 Task: Enable the video filter "Color threshold filter" in the video filter module.
Action: Mouse moved to (130, 17)
Screenshot: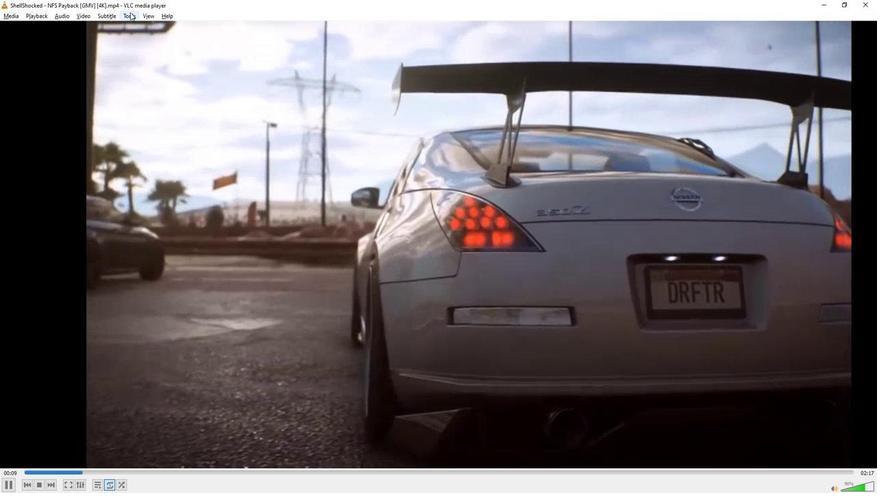 
Action: Mouse pressed left at (130, 17)
Screenshot: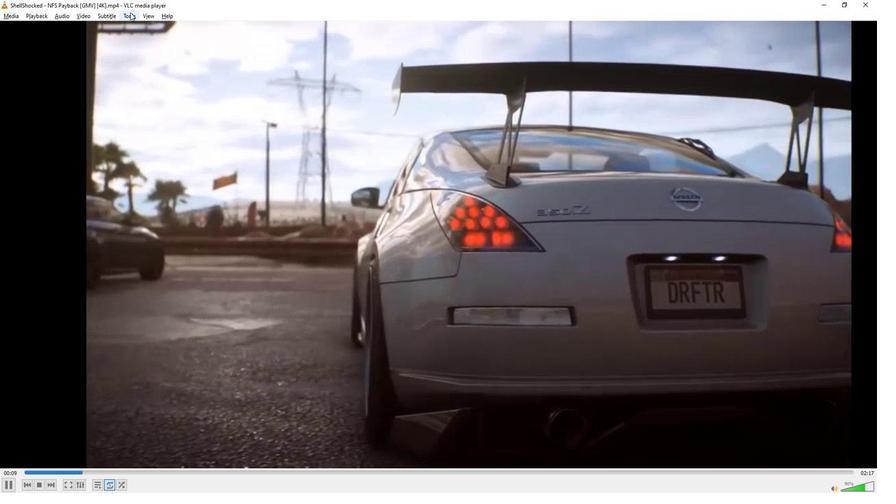 
Action: Mouse moved to (148, 126)
Screenshot: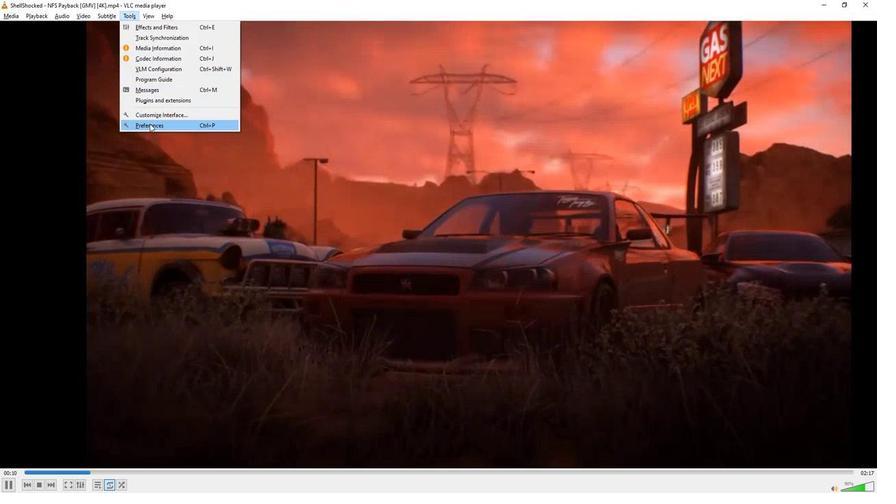 
Action: Mouse pressed left at (148, 126)
Screenshot: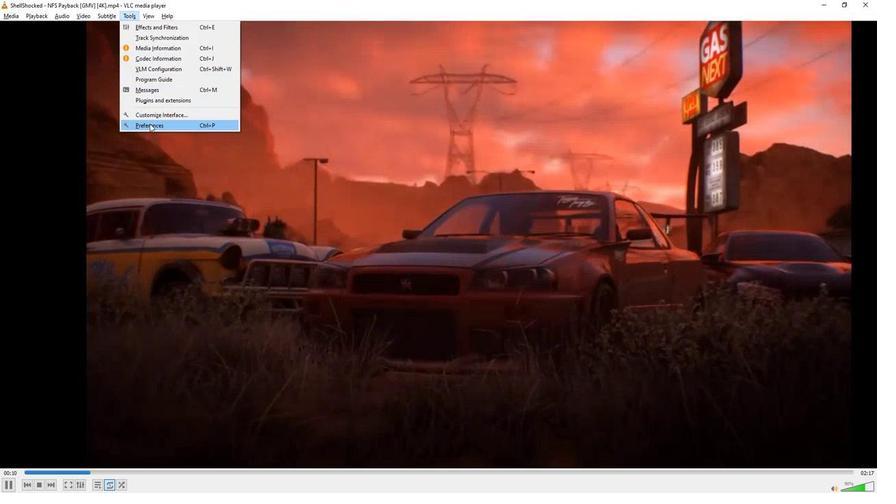 
Action: Mouse moved to (242, 337)
Screenshot: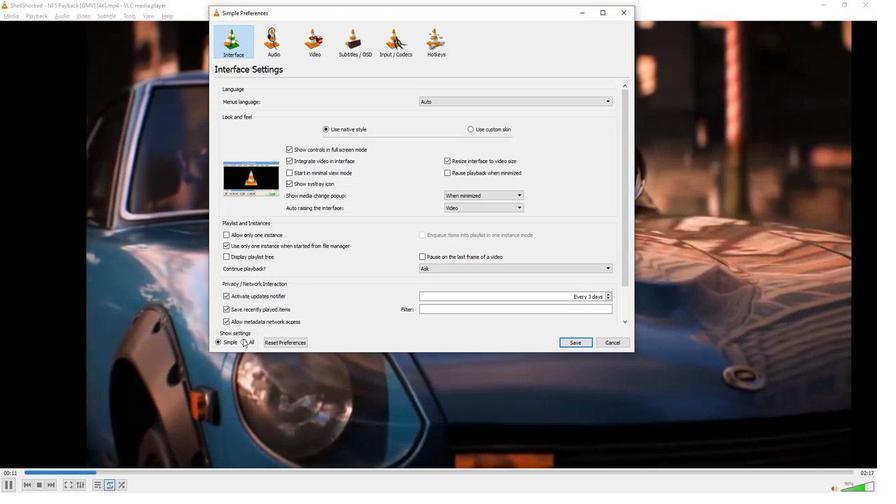 
Action: Mouse pressed left at (242, 337)
Screenshot: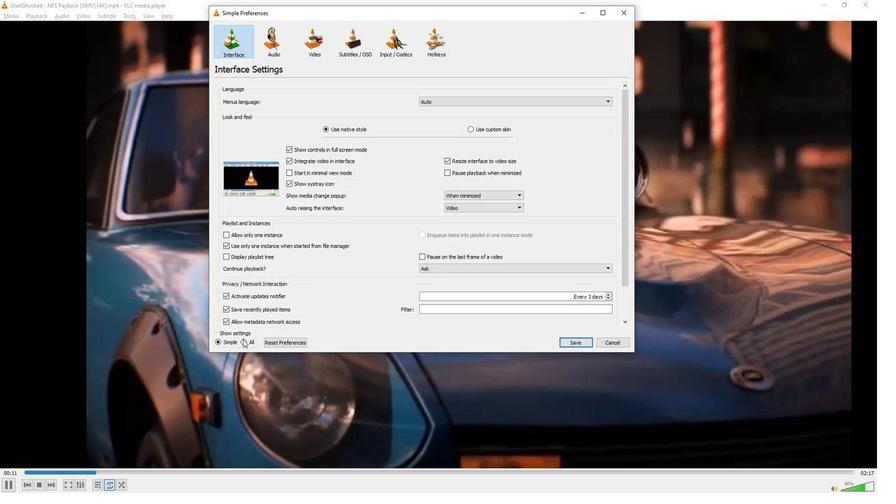 
Action: Mouse moved to (239, 261)
Screenshot: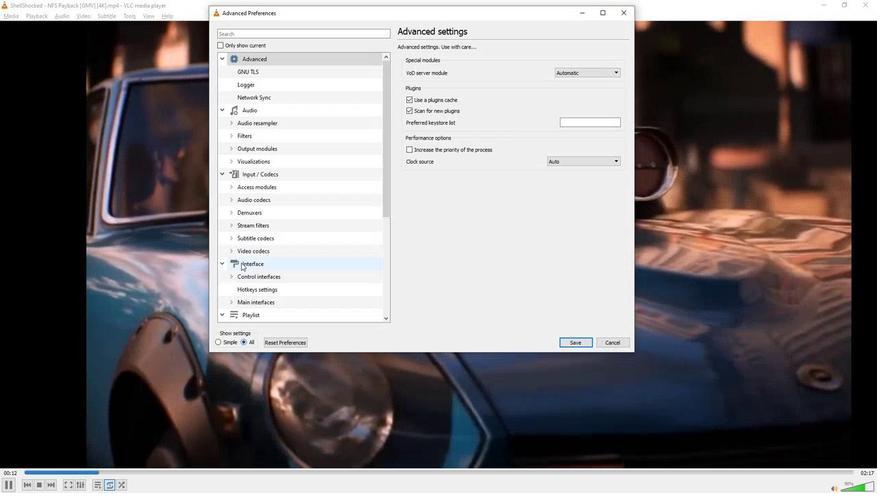 
Action: Mouse scrolled (239, 261) with delta (0, 0)
Screenshot: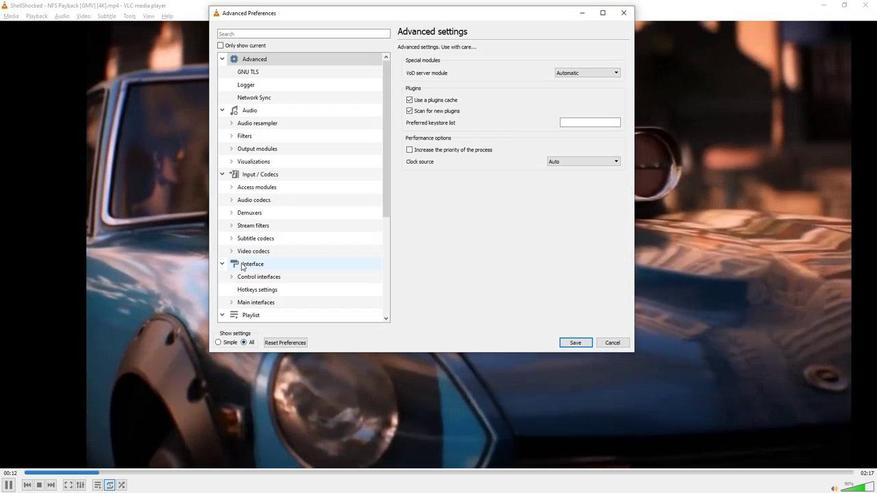 
Action: Mouse scrolled (239, 261) with delta (0, 0)
Screenshot: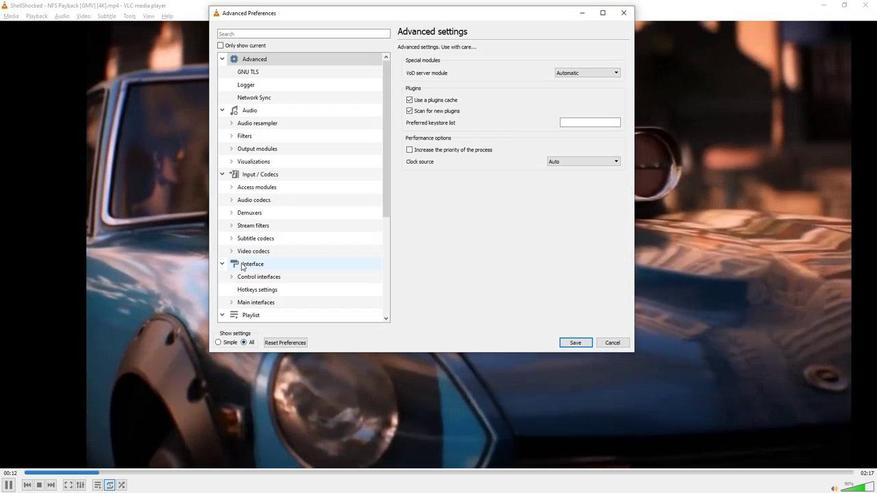 
Action: Mouse scrolled (239, 261) with delta (0, 0)
Screenshot: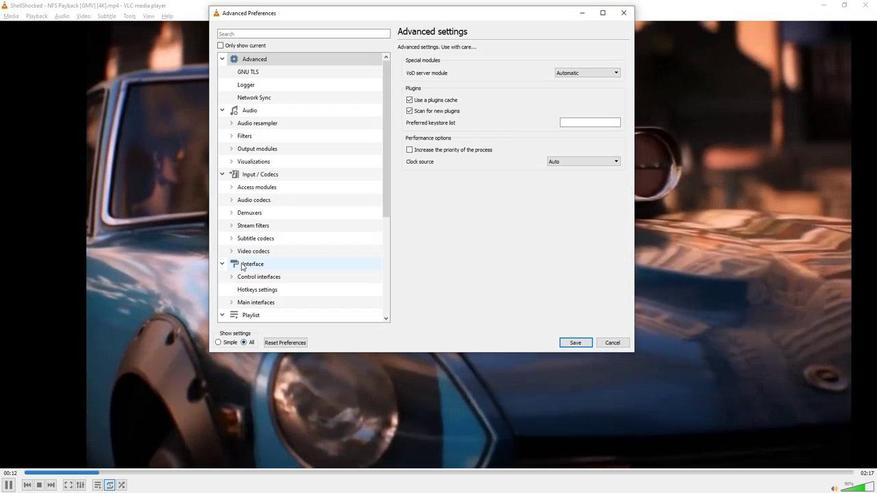 
Action: Mouse scrolled (239, 261) with delta (0, 0)
Screenshot: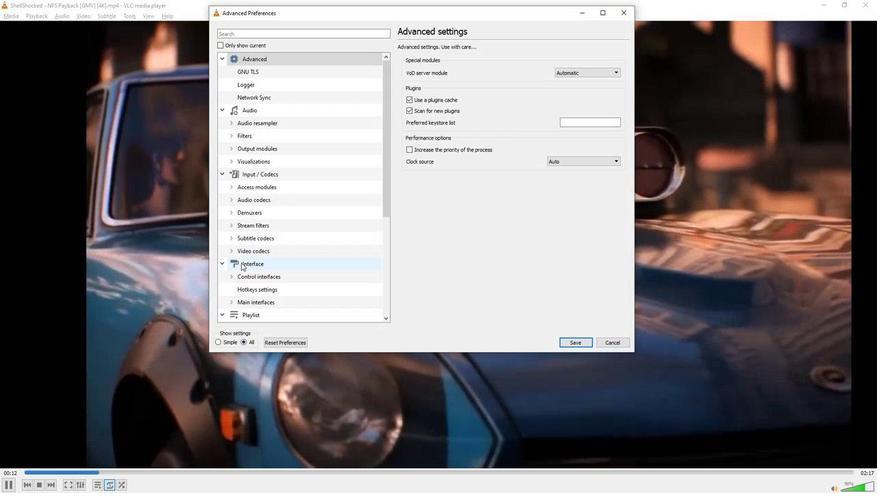 
Action: Mouse scrolled (239, 261) with delta (0, 0)
Screenshot: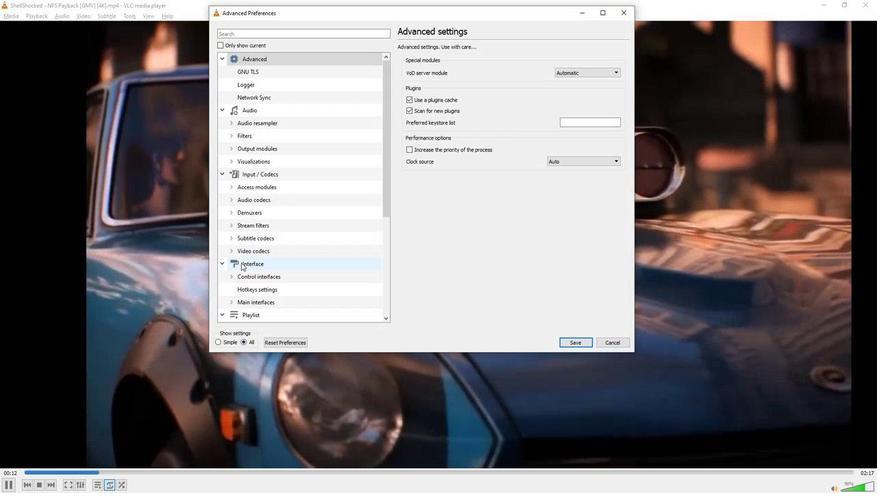 
Action: Mouse scrolled (239, 261) with delta (0, 0)
Screenshot: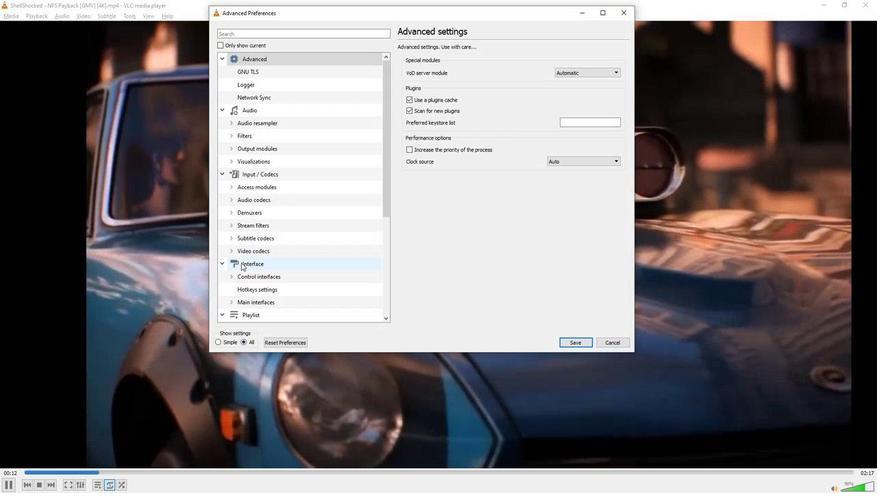 
Action: Mouse scrolled (239, 261) with delta (0, 0)
Screenshot: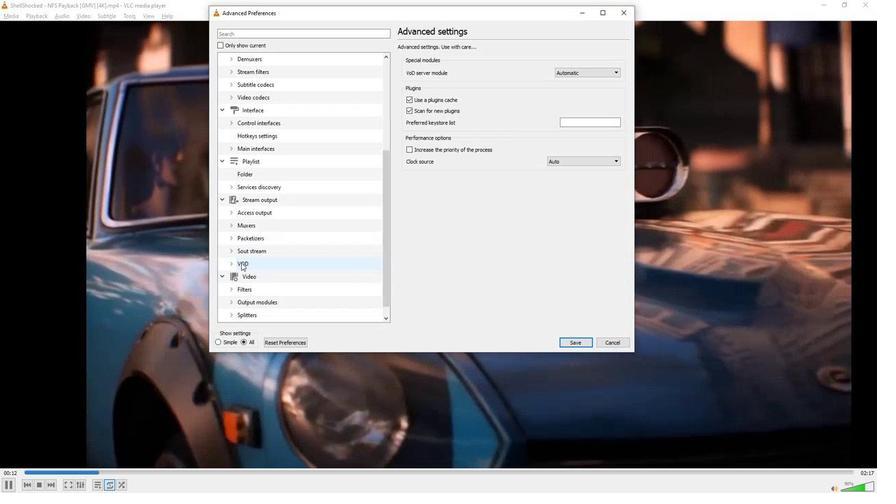 
Action: Mouse moved to (250, 274)
Screenshot: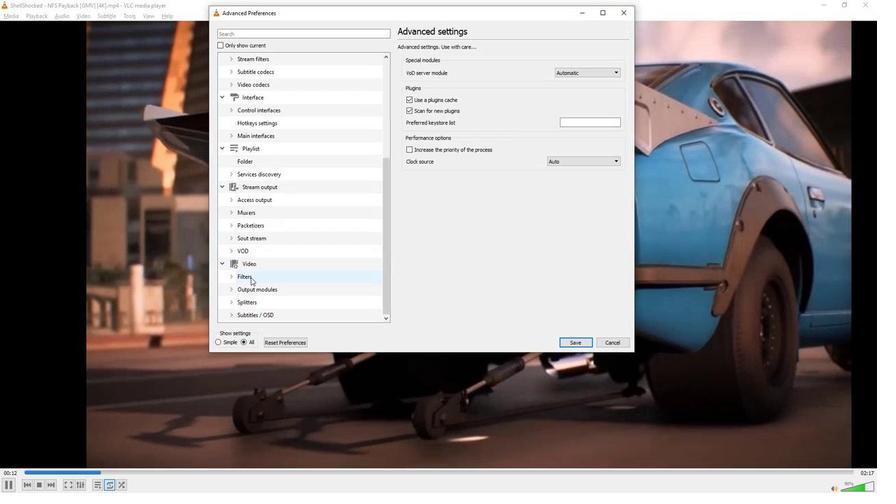 
Action: Mouse pressed left at (250, 274)
Screenshot: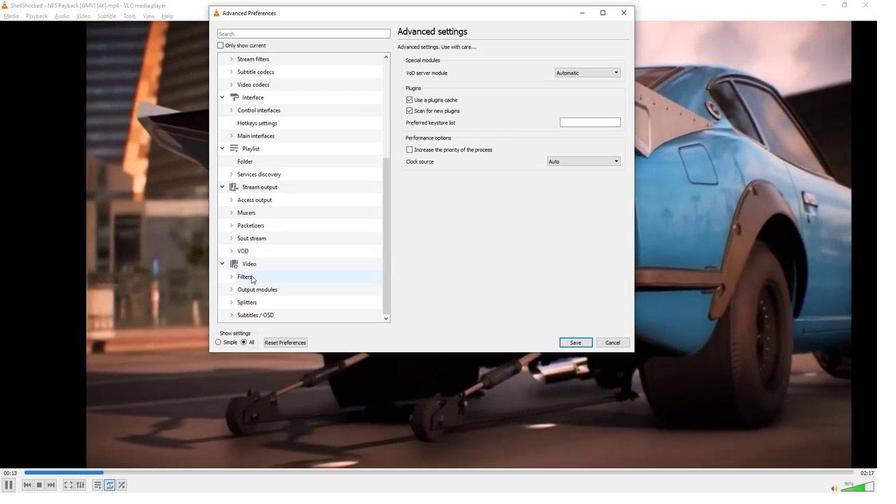 
Action: Mouse moved to (407, 234)
Screenshot: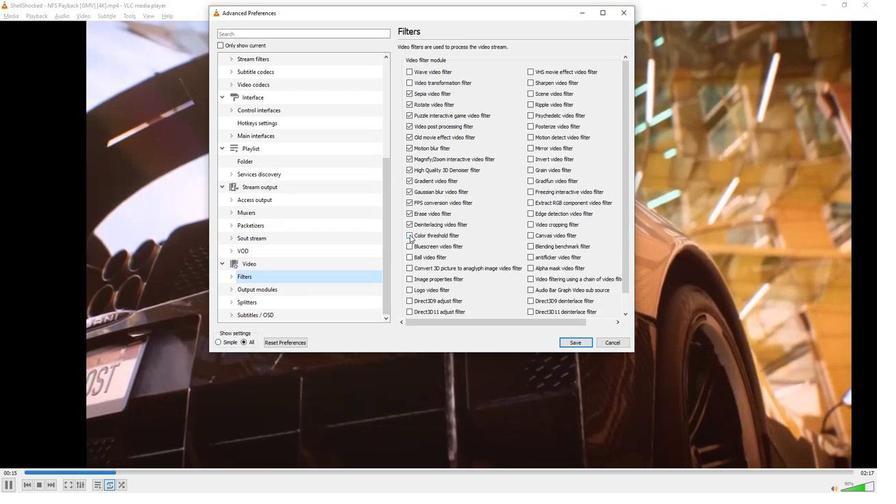 
Action: Mouse pressed left at (407, 234)
Screenshot: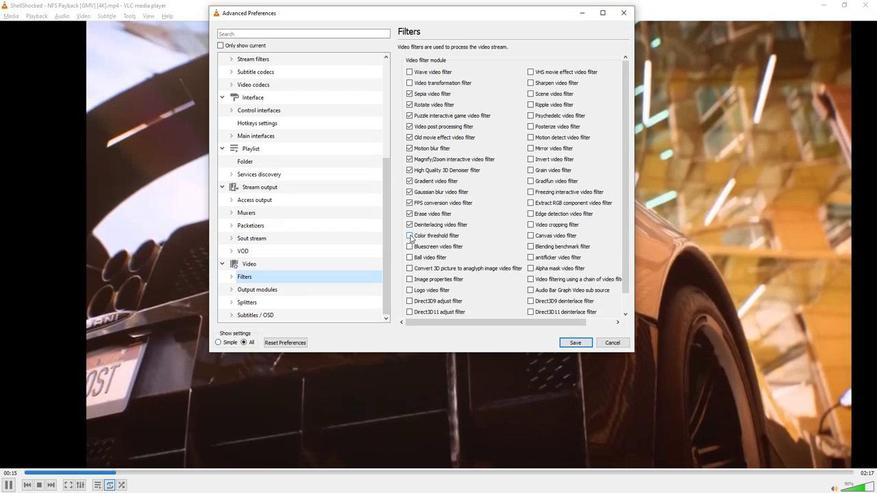 
Action: Mouse moved to (349, 266)
Screenshot: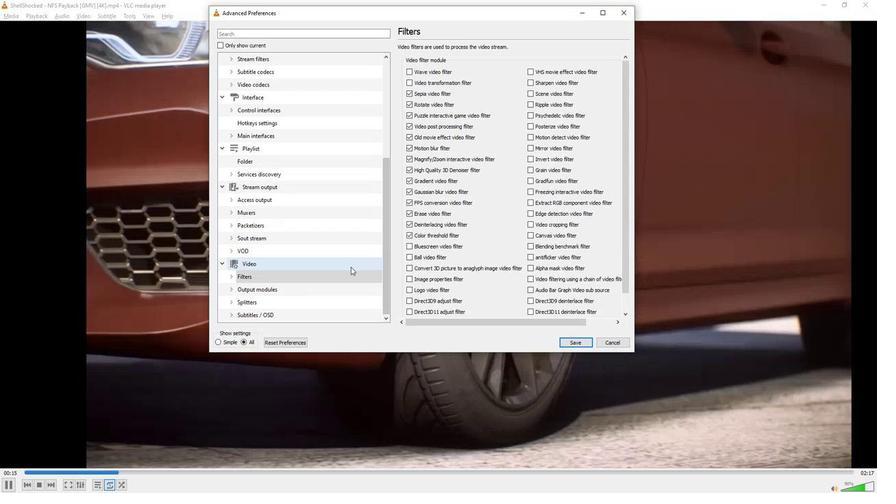 
